 Task: Show running extensions.
Action: Mouse moved to (18, 539)
Screenshot: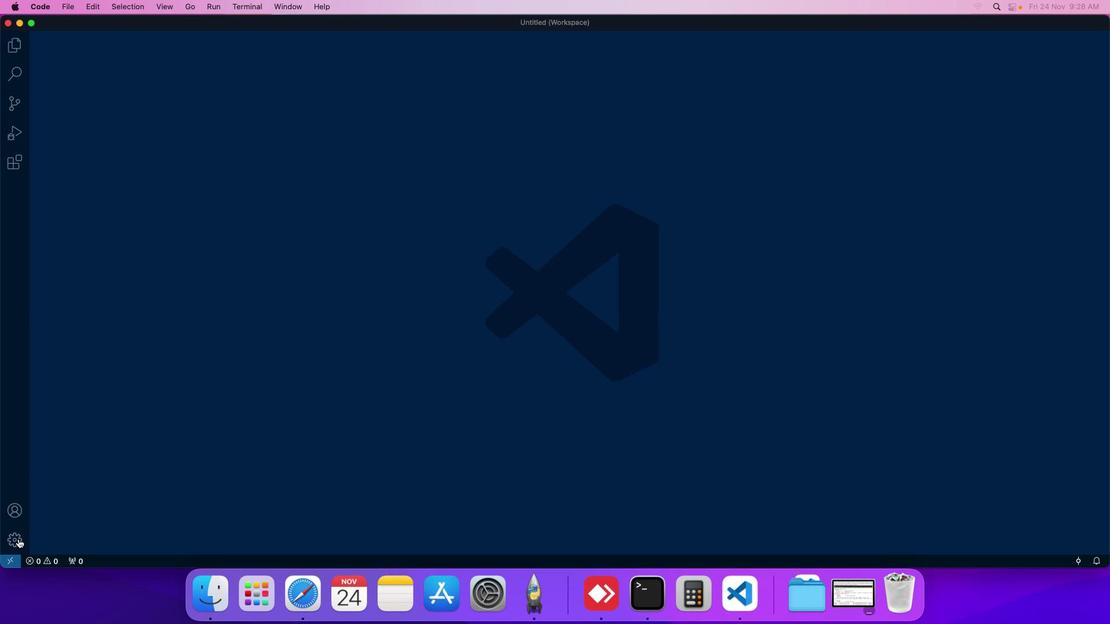 
Action: Mouse pressed left at (18, 539)
Screenshot: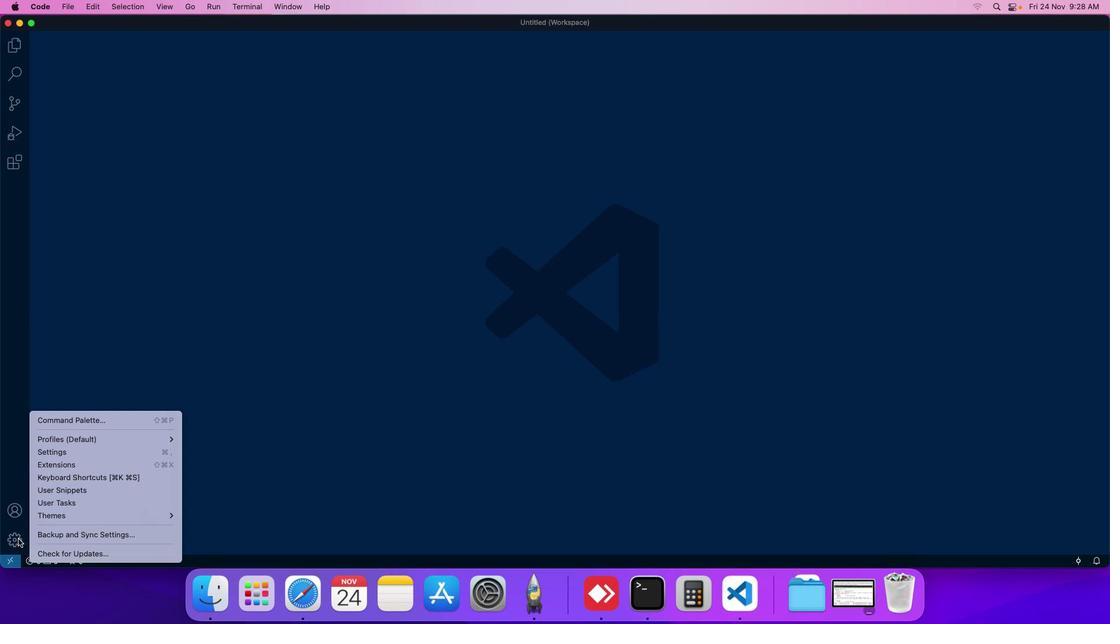 
Action: Mouse moved to (59, 469)
Screenshot: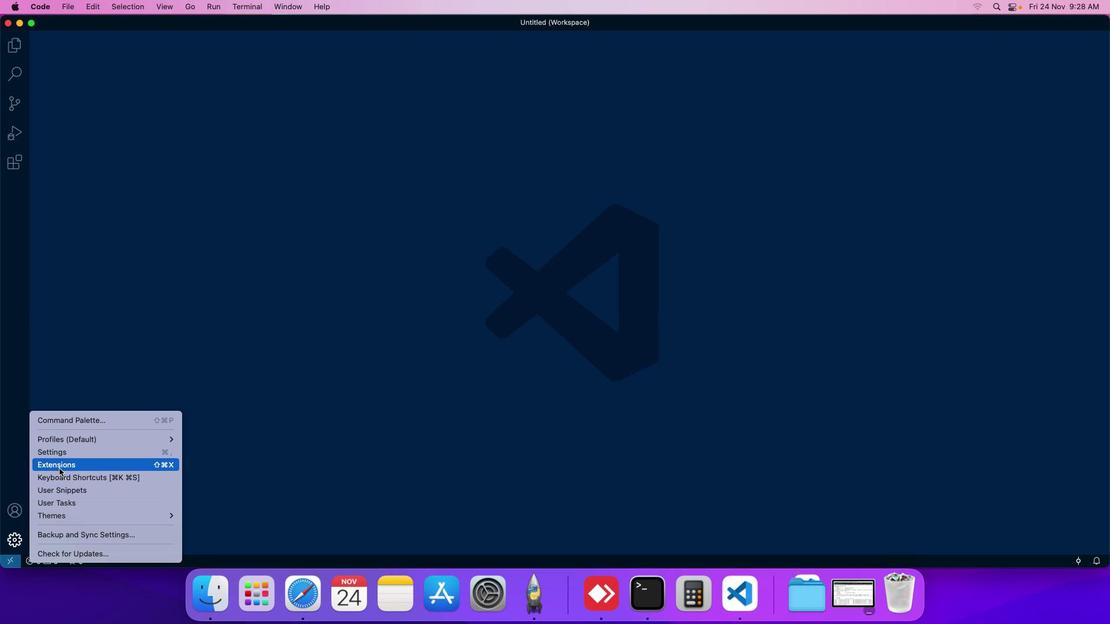 
Action: Mouse pressed left at (59, 469)
Screenshot: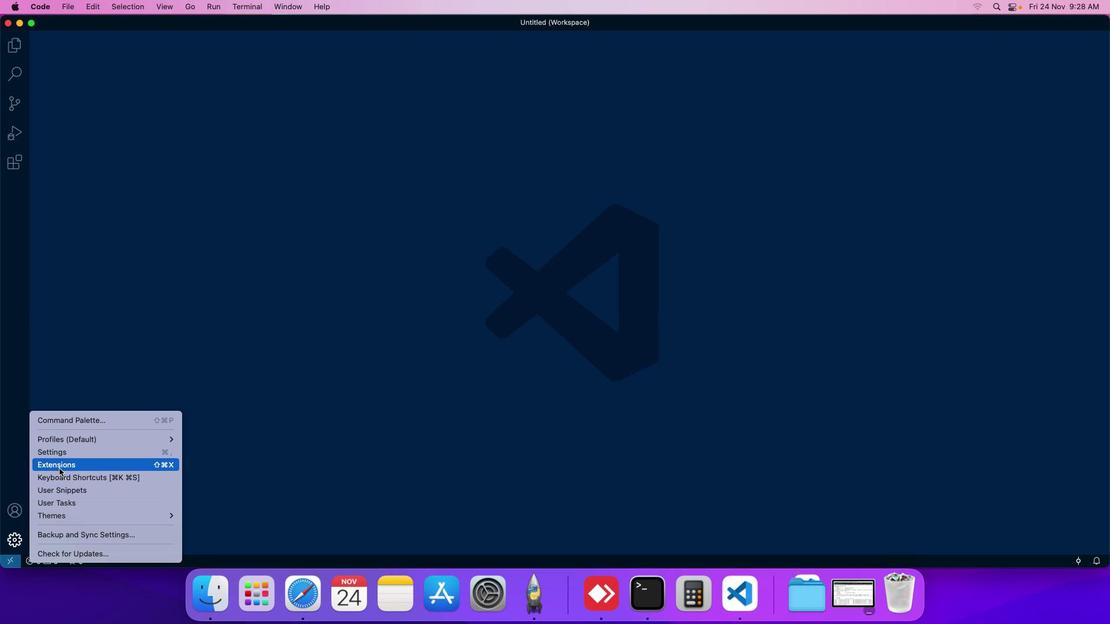 
Action: Mouse moved to (175, 34)
Screenshot: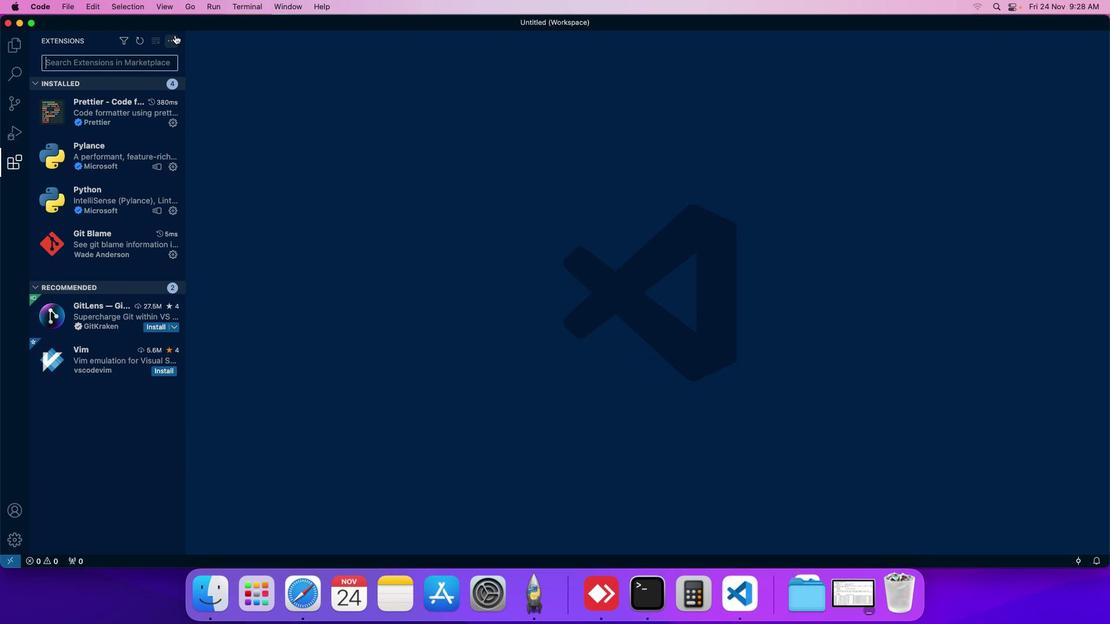 
Action: Mouse pressed left at (175, 34)
Screenshot: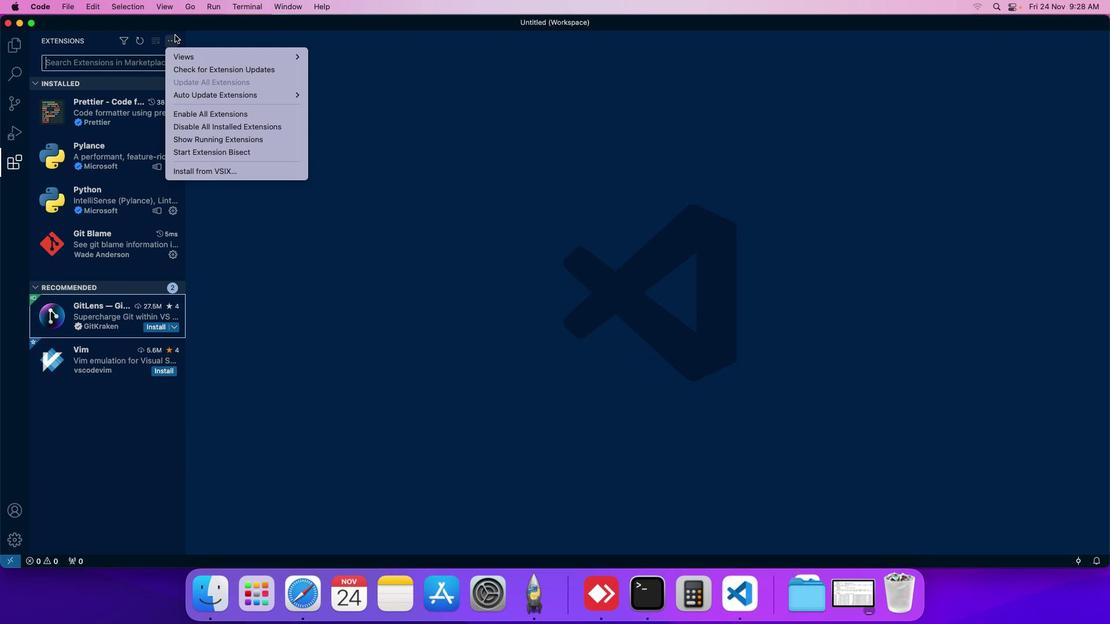 
Action: Mouse moved to (181, 134)
Screenshot: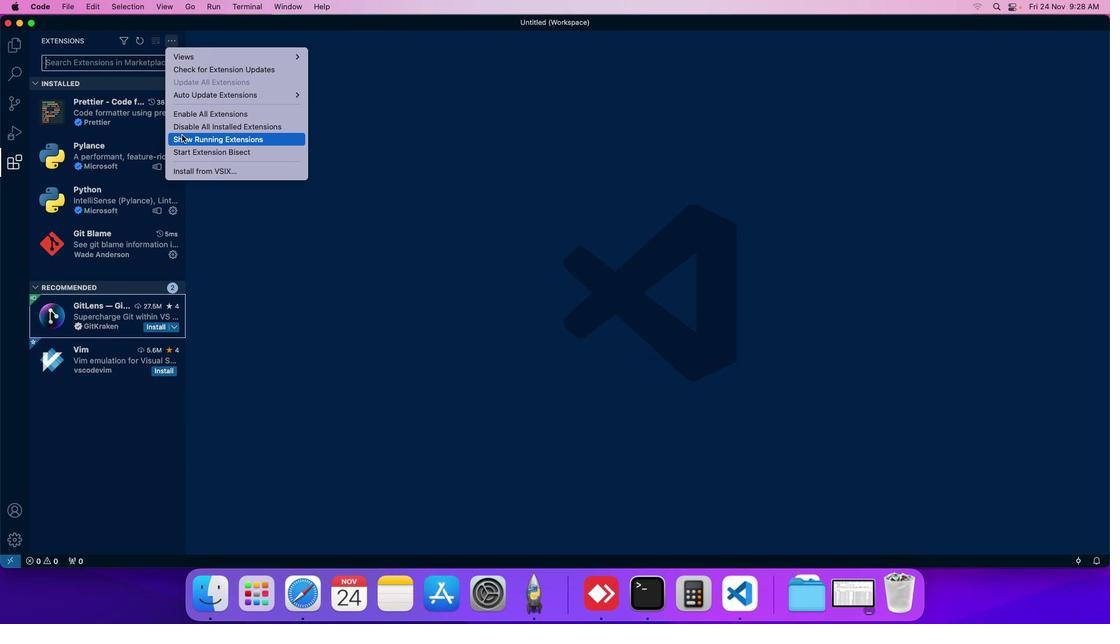 
Action: Mouse pressed left at (181, 134)
Screenshot: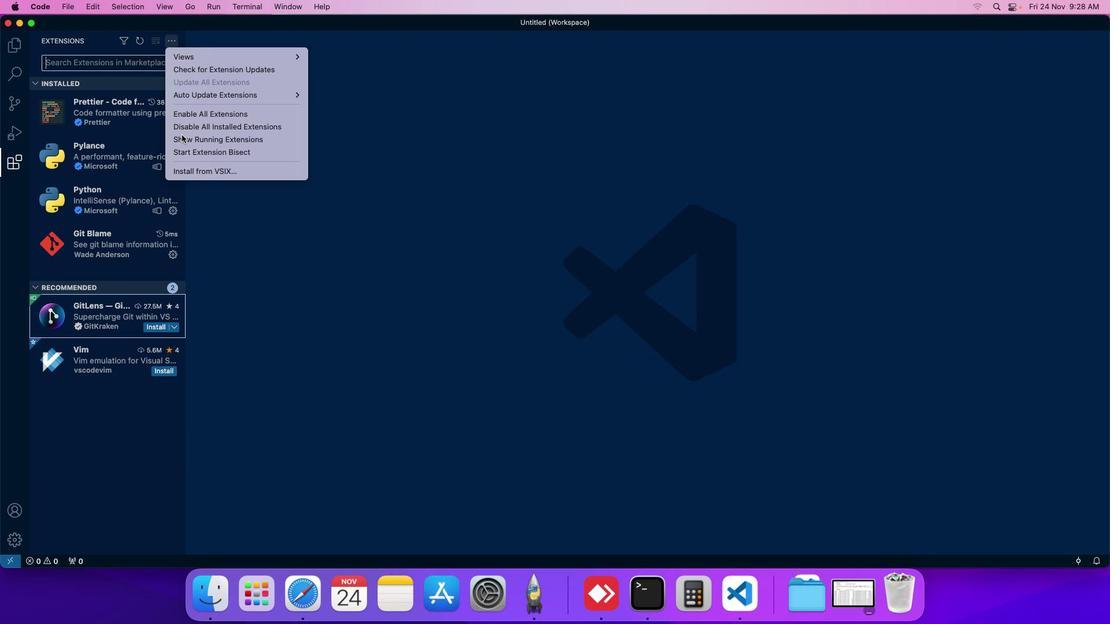 
Action: Mouse moved to (318, 218)
Screenshot: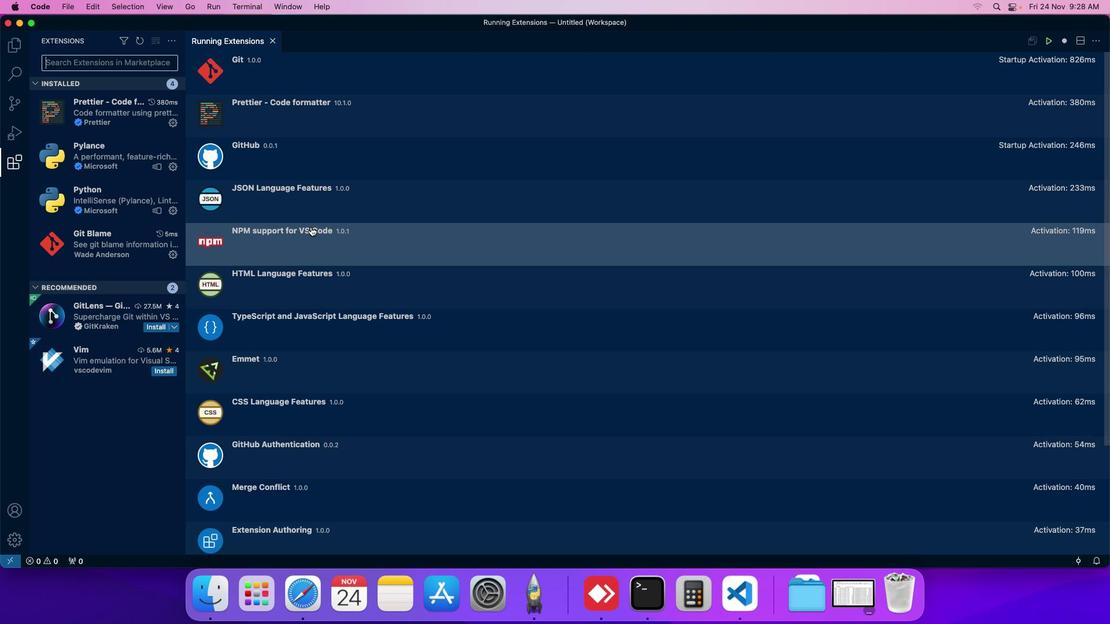 
